 Task: Add Nature's Way Umcka Cough to the cart.
Action: Mouse moved to (290, 127)
Screenshot: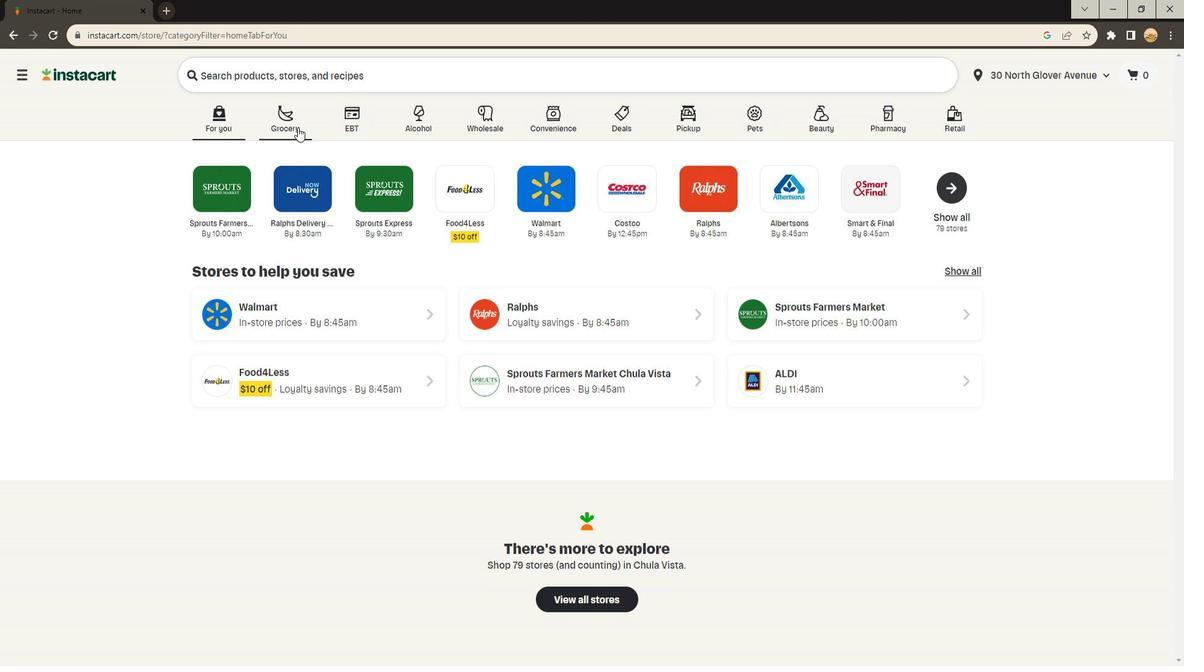 
Action: Mouse pressed left at (290, 127)
Screenshot: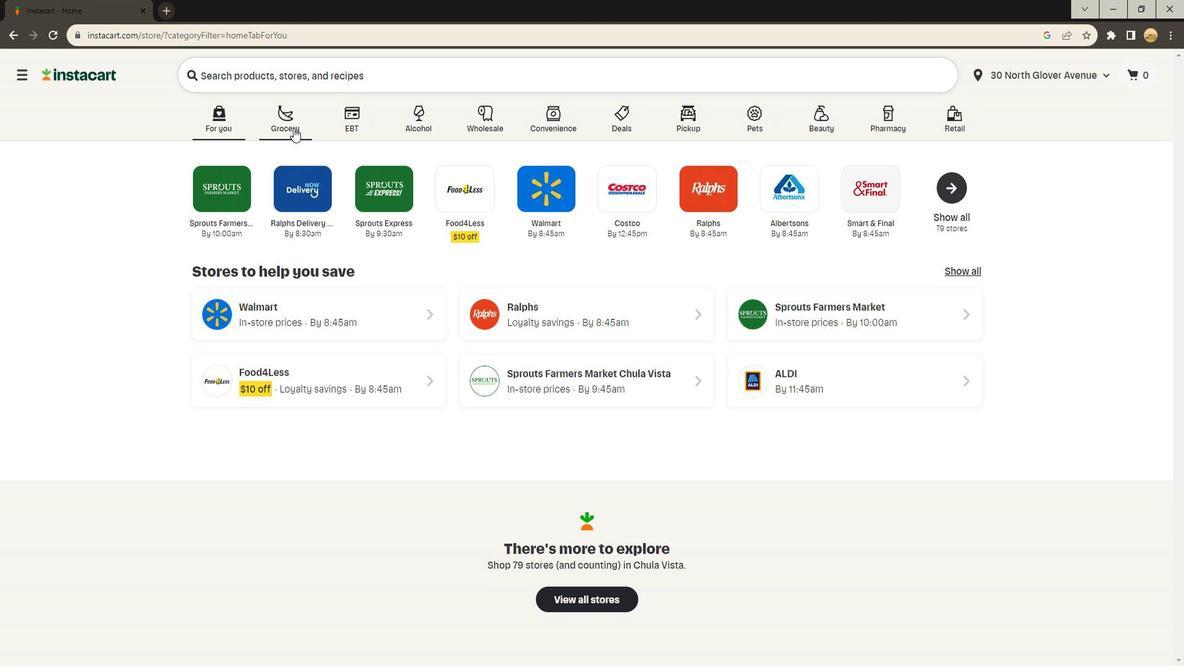 
Action: Mouse moved to (267, 348)
Screenshot: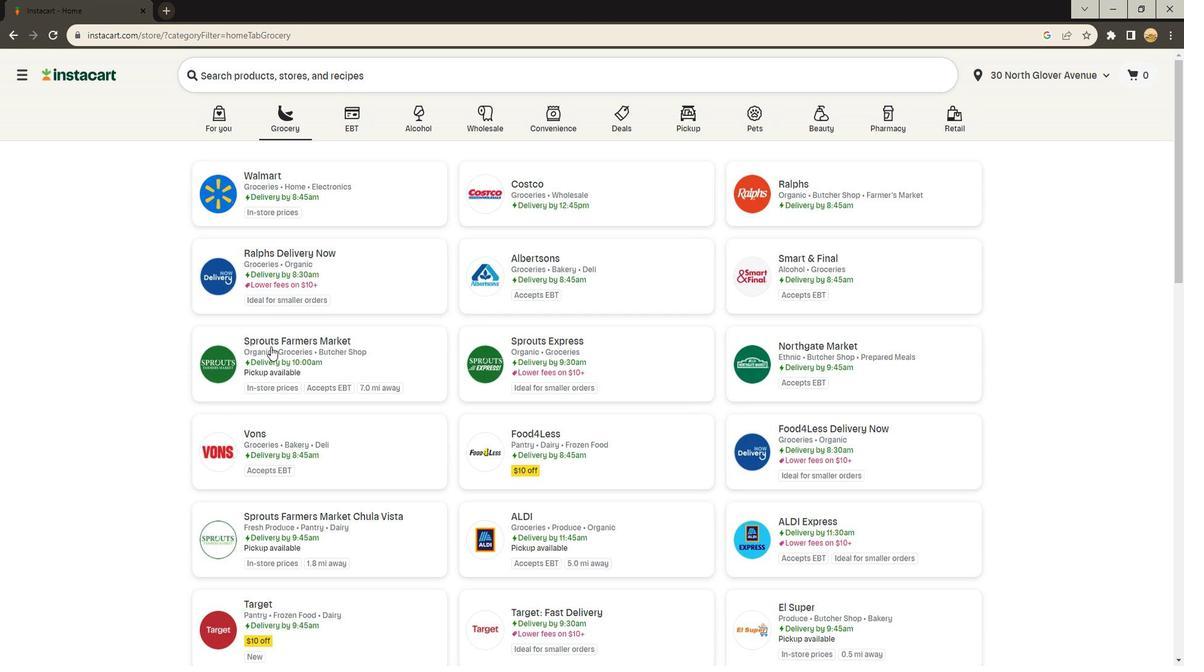 
Action: Mouse pressed left at (267, 348)
Screenshot: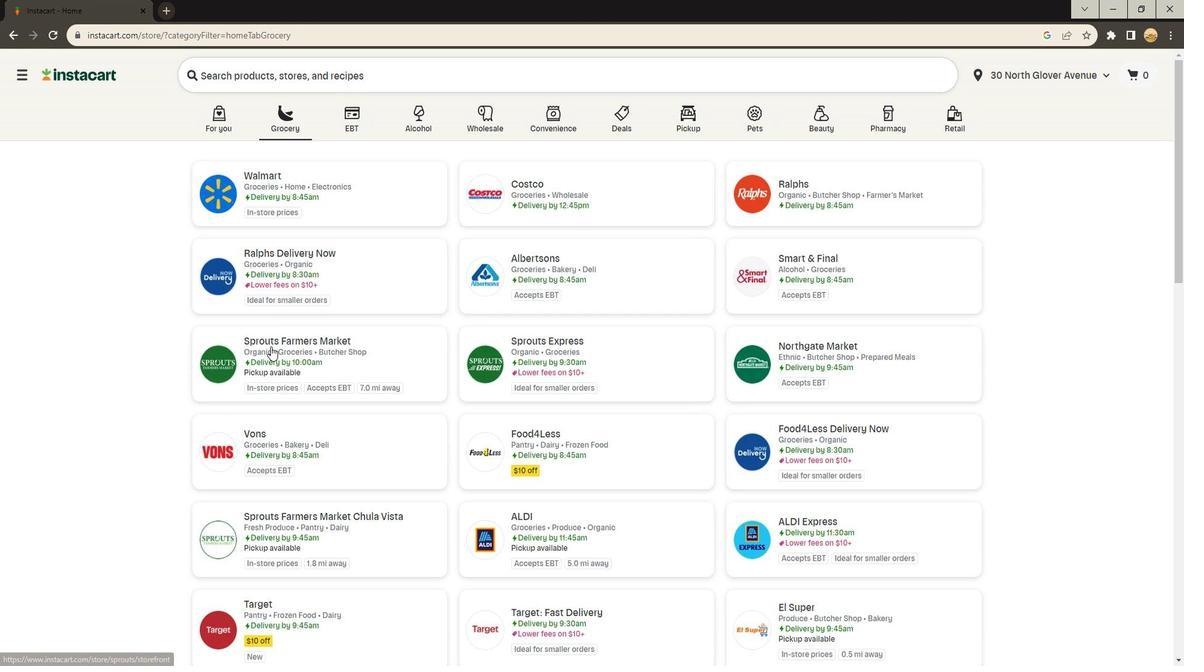 
Action: Mouse moved to (98, 367)
Screenshot: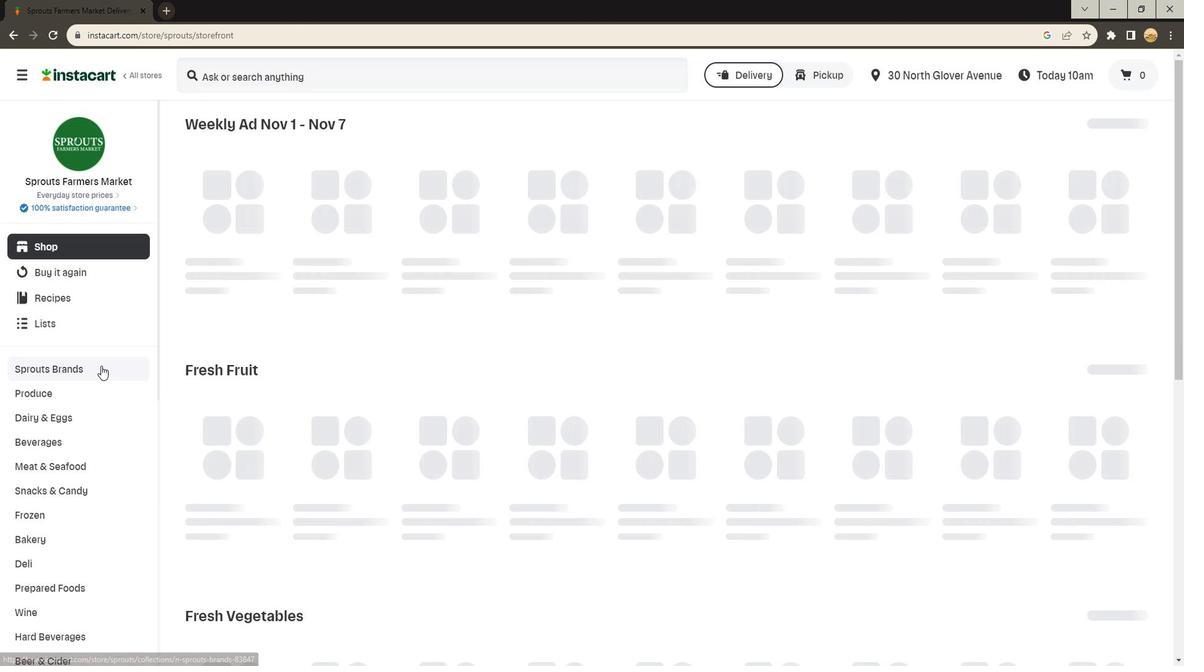 
Action: Mouse scrolled (98, 366) with delta (0, 0)
Screenshot: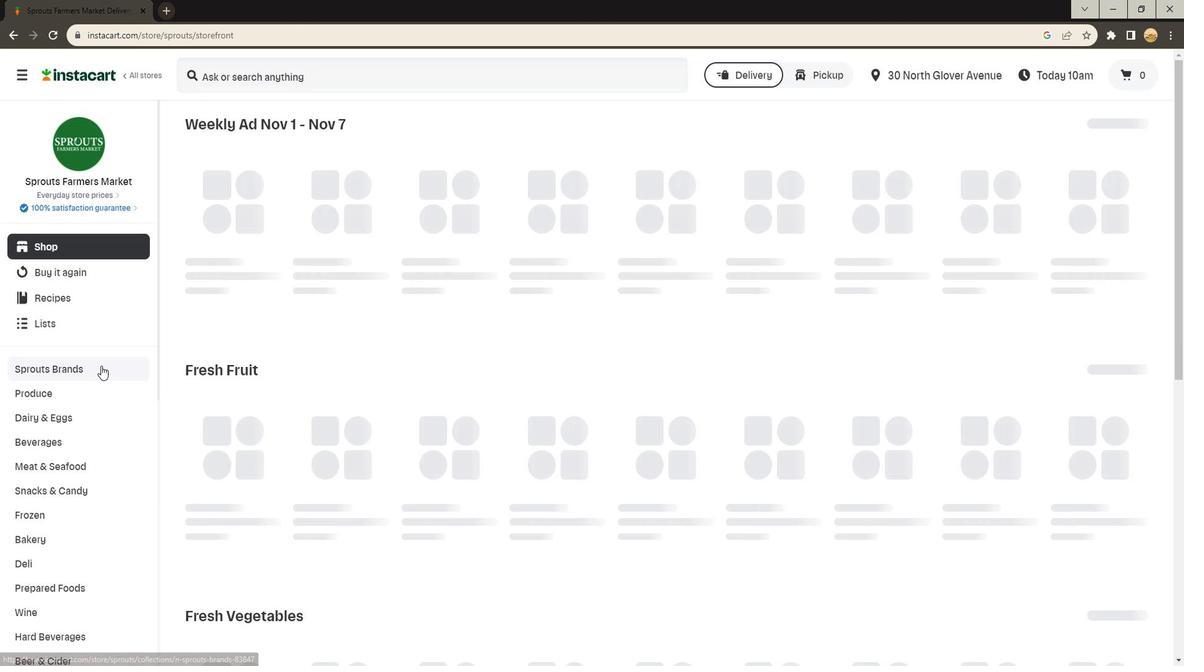 
Action: Mouse scrolled (98, 366) with delta (0, 0)
Screenshot: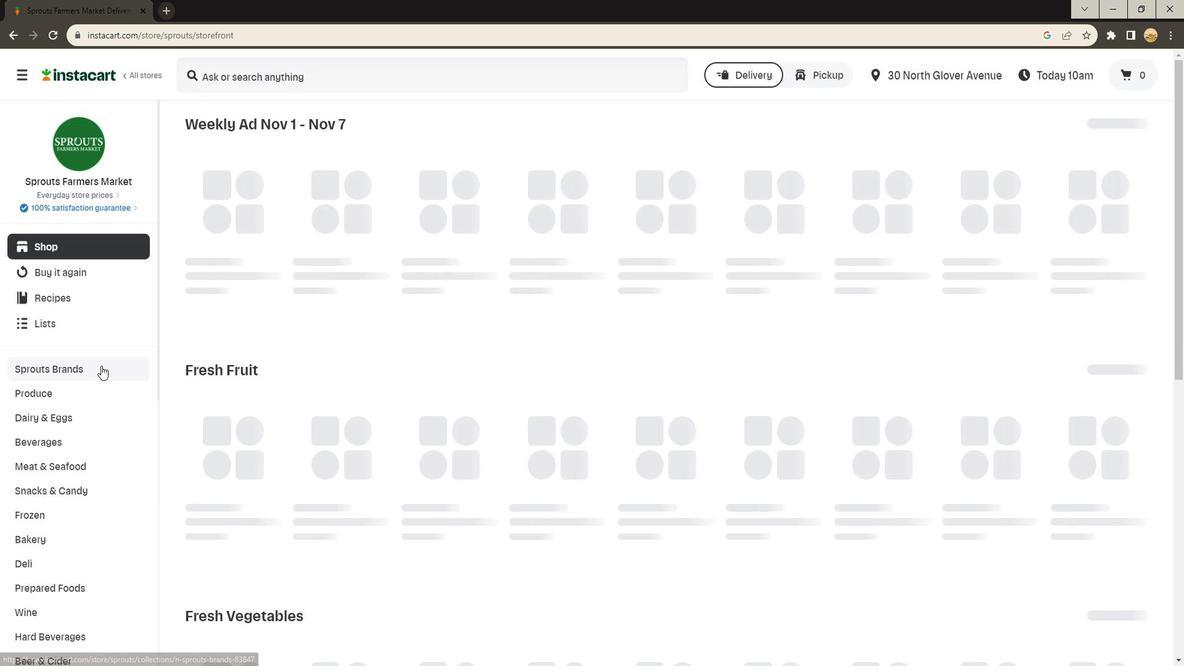 
Action: Mouse scrolled (98, 367) with delta (0, 0)
Screenshot: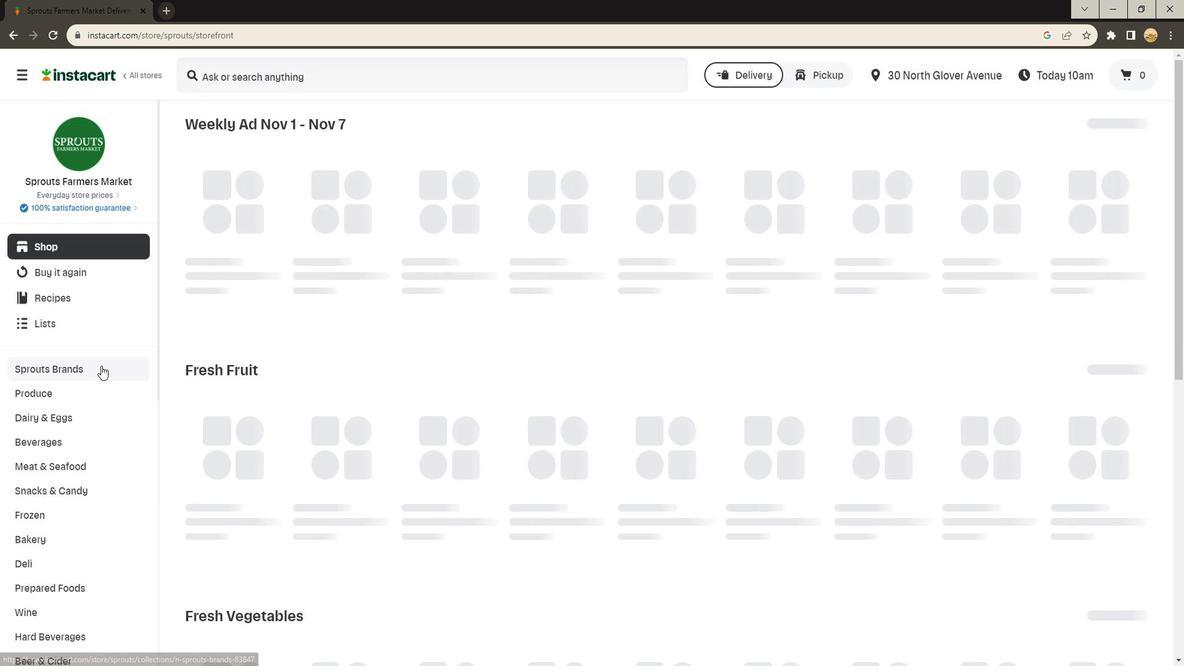 
Action: Mouse scrolled (98, 366) with delta (0, 0)
Screenshot: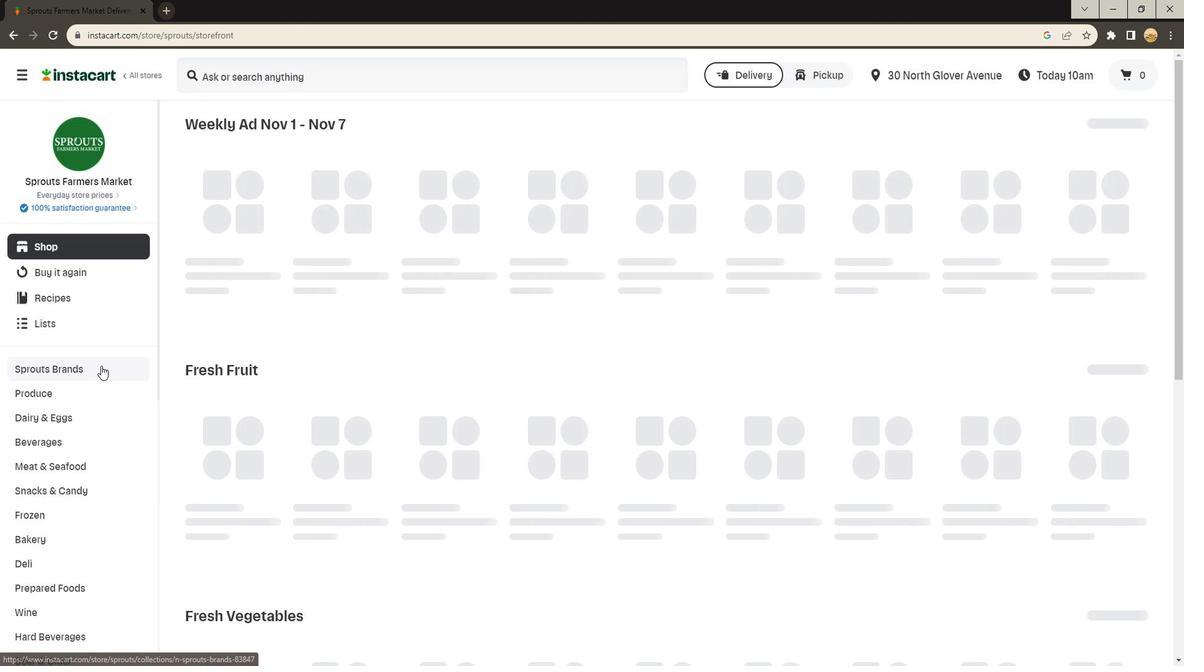 
Action: Mouse scrolled (98, 366) with delta (0, 0)
Screenshot: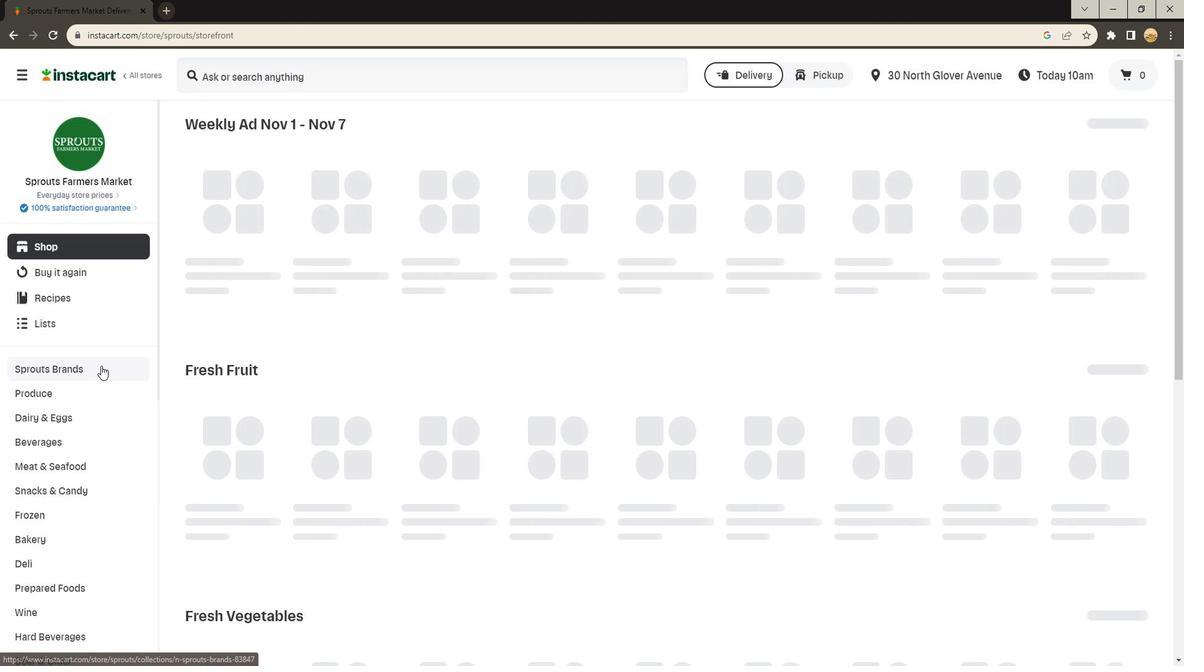 
Action: Mouse moved to (95, 365)
Screenshot: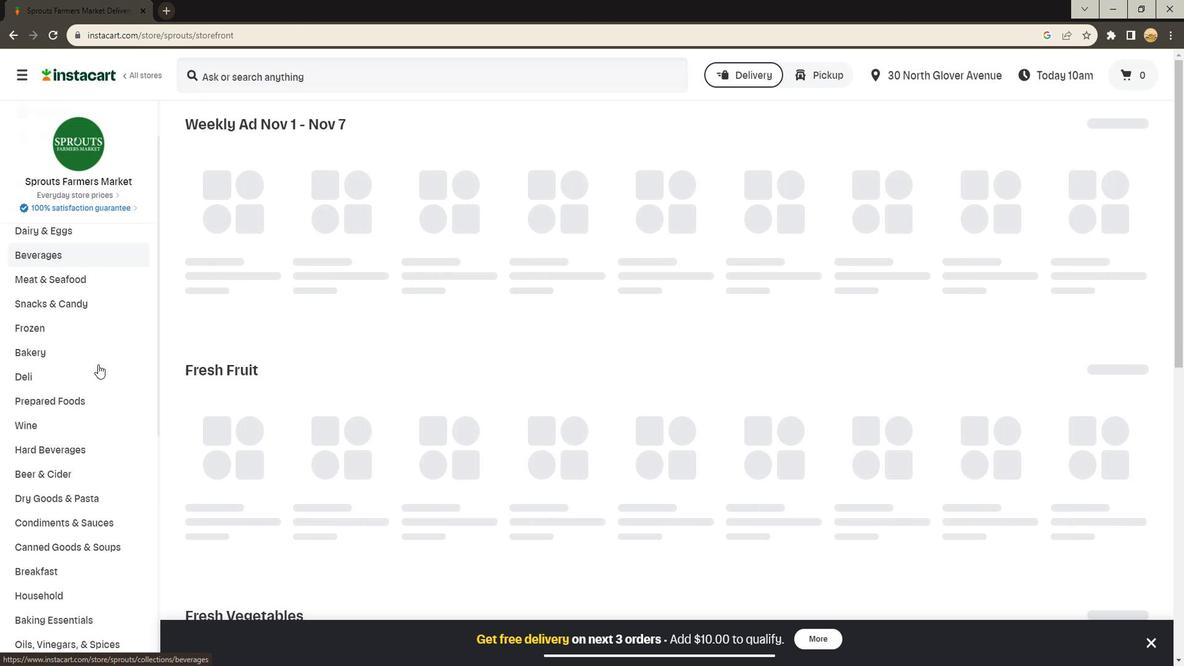 
Action: Mouse scrolled (95, 365) with delta (0, 0)
Screenshot: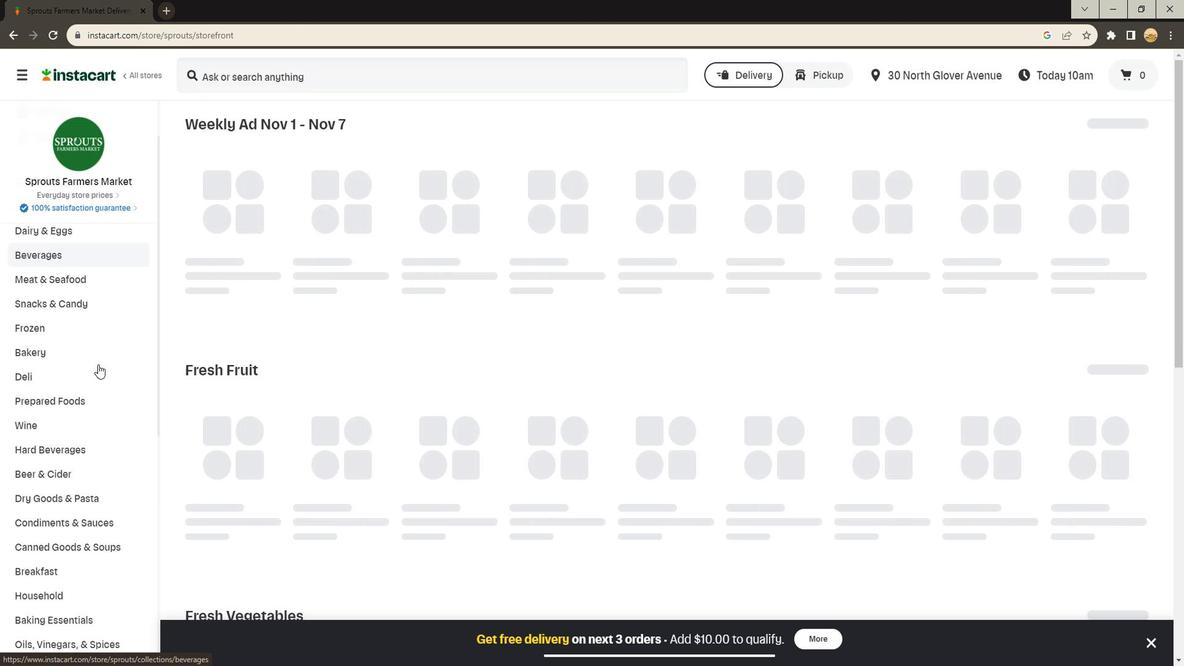 
Action: Mouse scrolled (95, 365) with delta (0, 0)
Screenshot: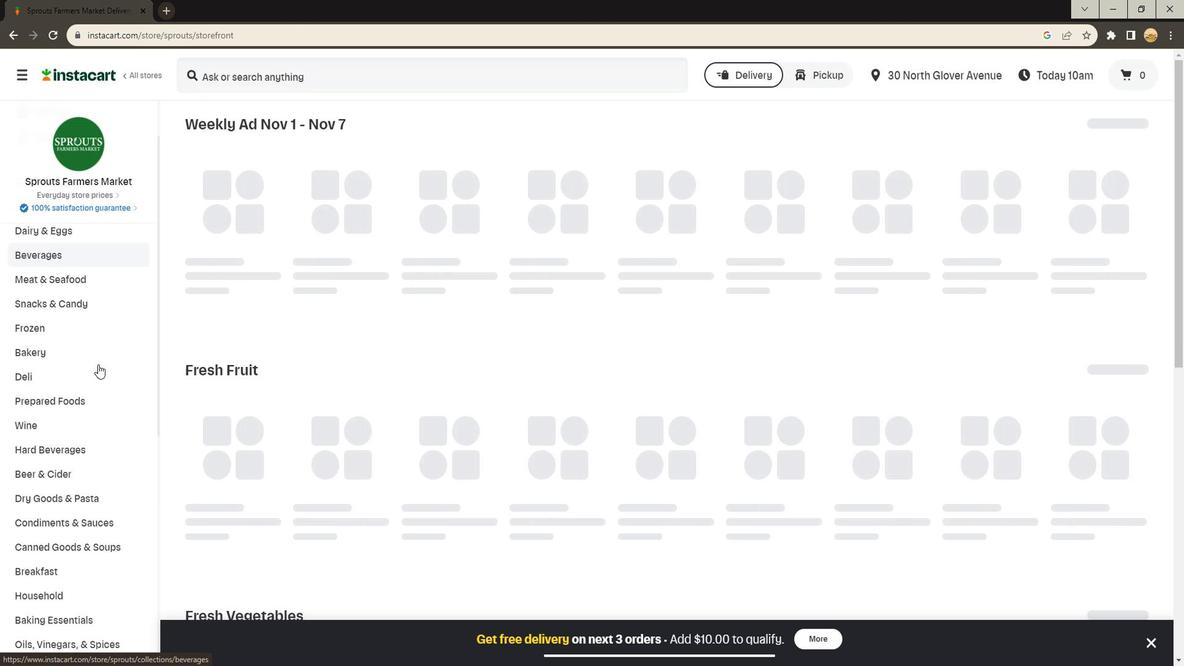 
Action: Mouse scrolled (95, 365) with delta (0, 0)
Screenshot: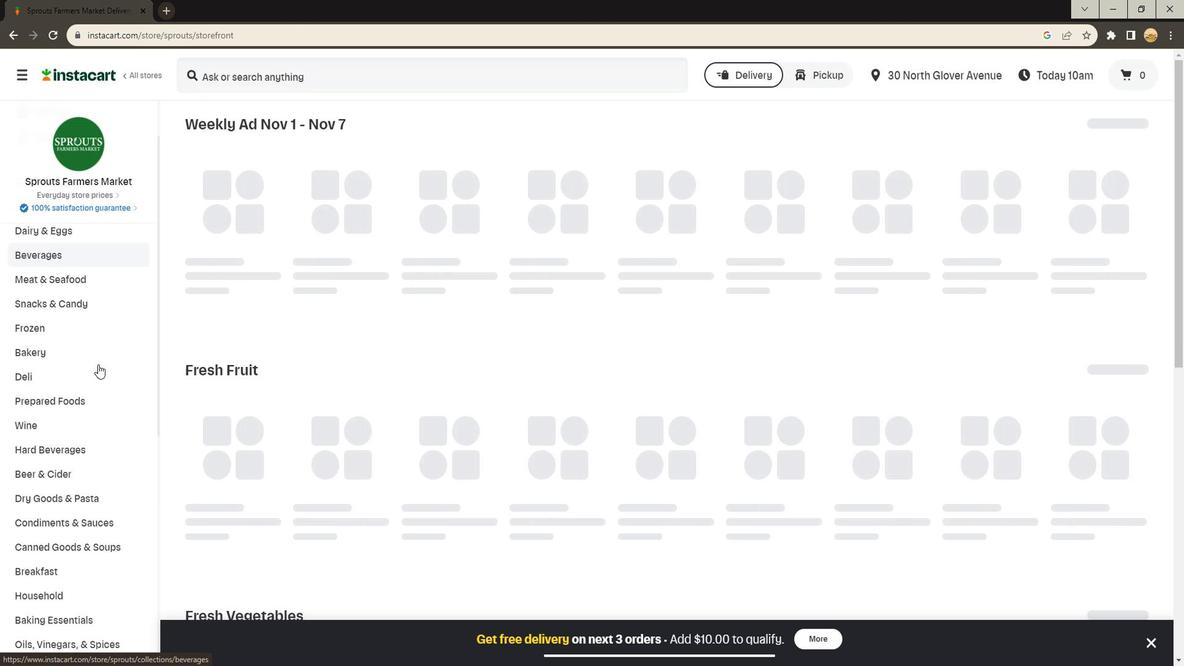 
Action: Mouse scrolled (95, 366) with delta (0, 0)
Screenshot: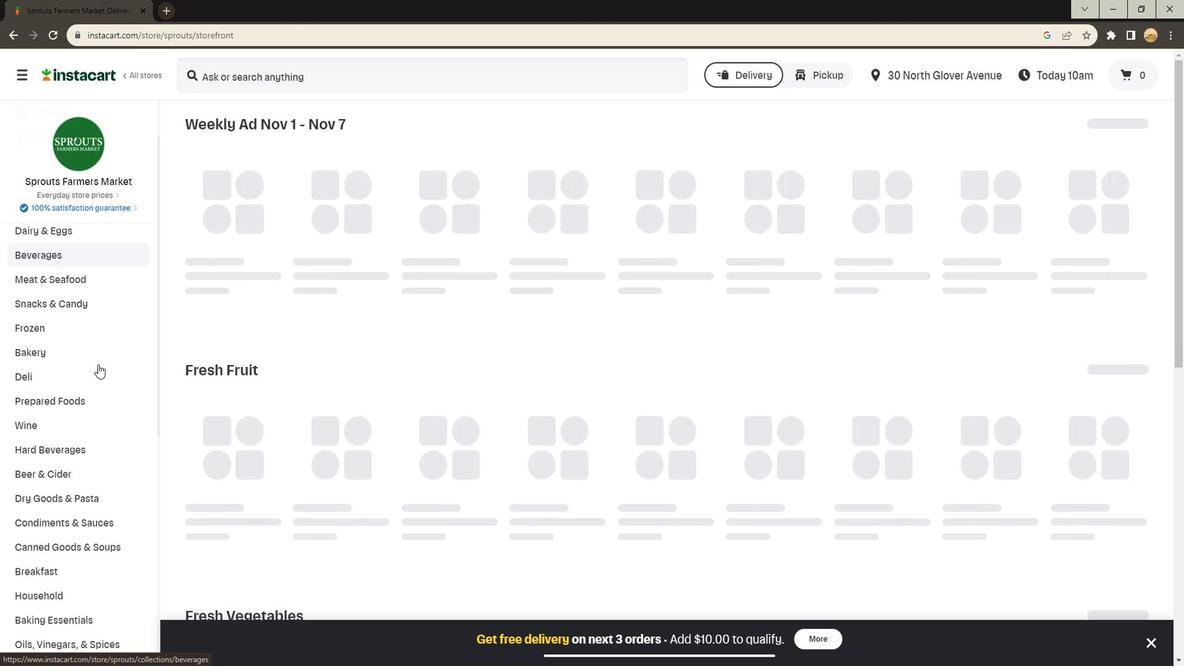 
Action: Mouse scrolled (95, 365) with delta (0, 0)
Screenshot: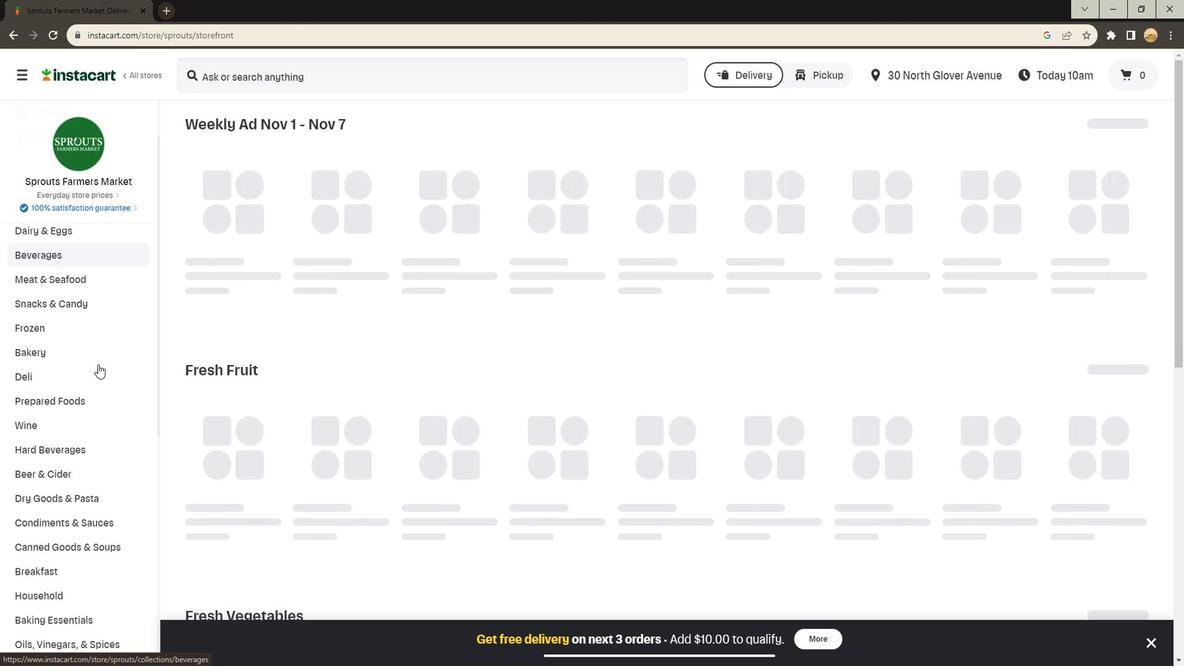 
Action: Mouse scrolled (95, 365) with delta (0, 0)
Screenshot: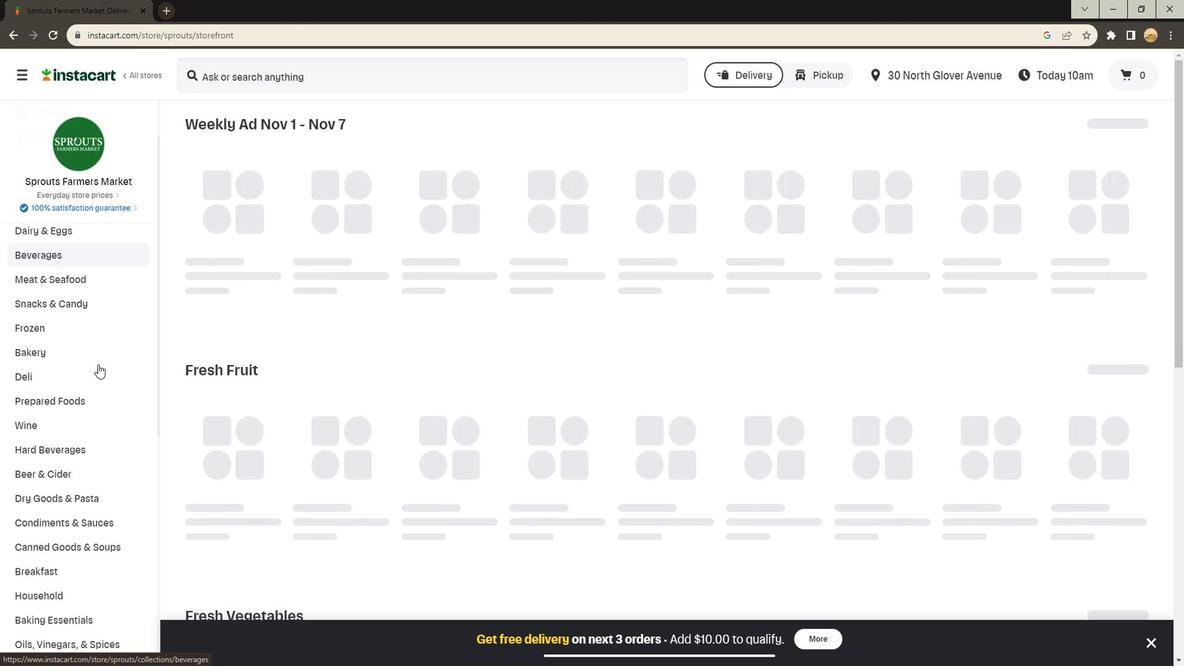 
Action: Mouse moved to (58, 409)
Screenshot: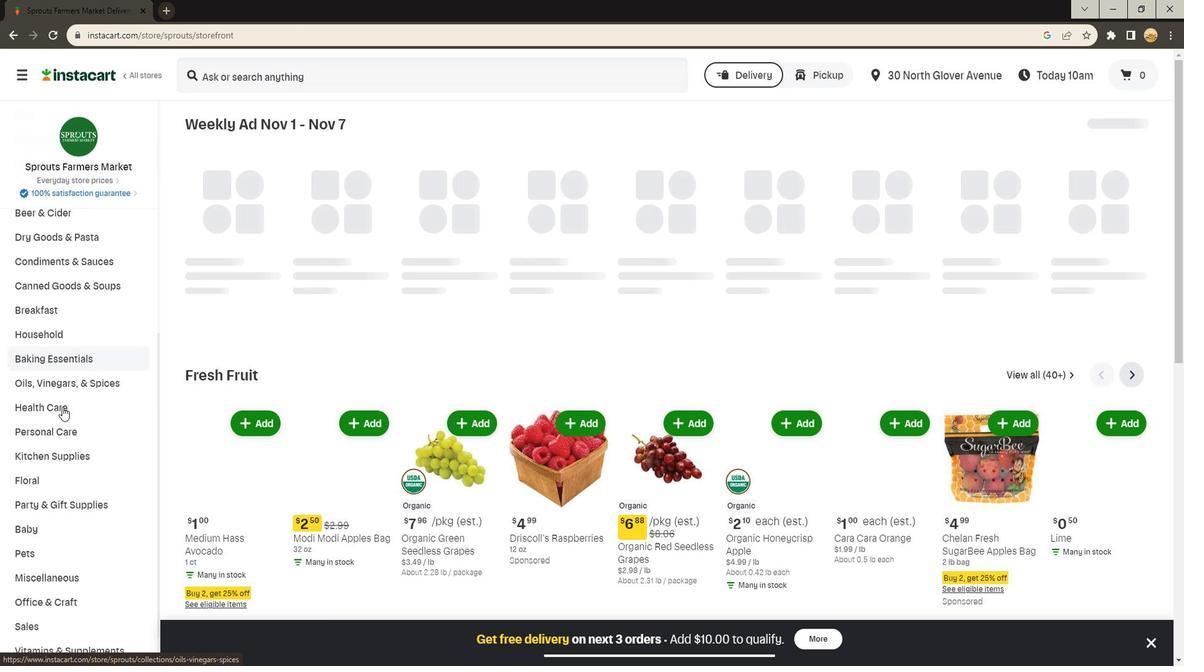 
Action: Mouse pressed left at (58, 409)
Screenshot: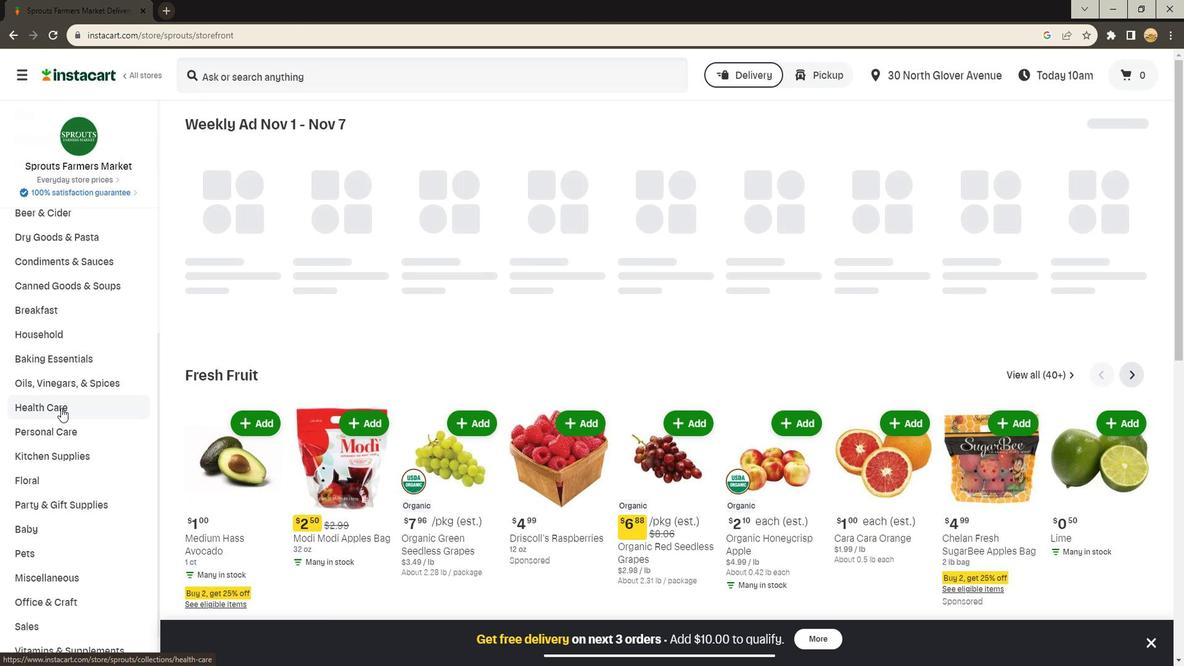 
Action: Mouse moved to (335, 159)
Screenshot: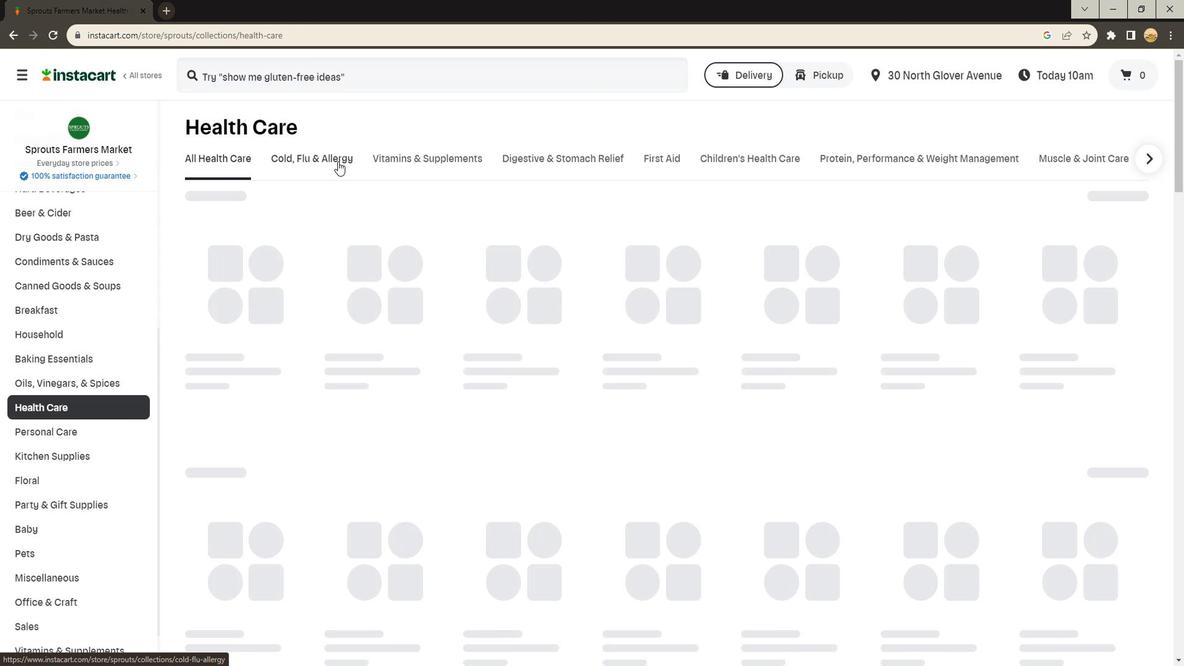 
Action: Mouse pressed left at (335, 159)
Screenshot: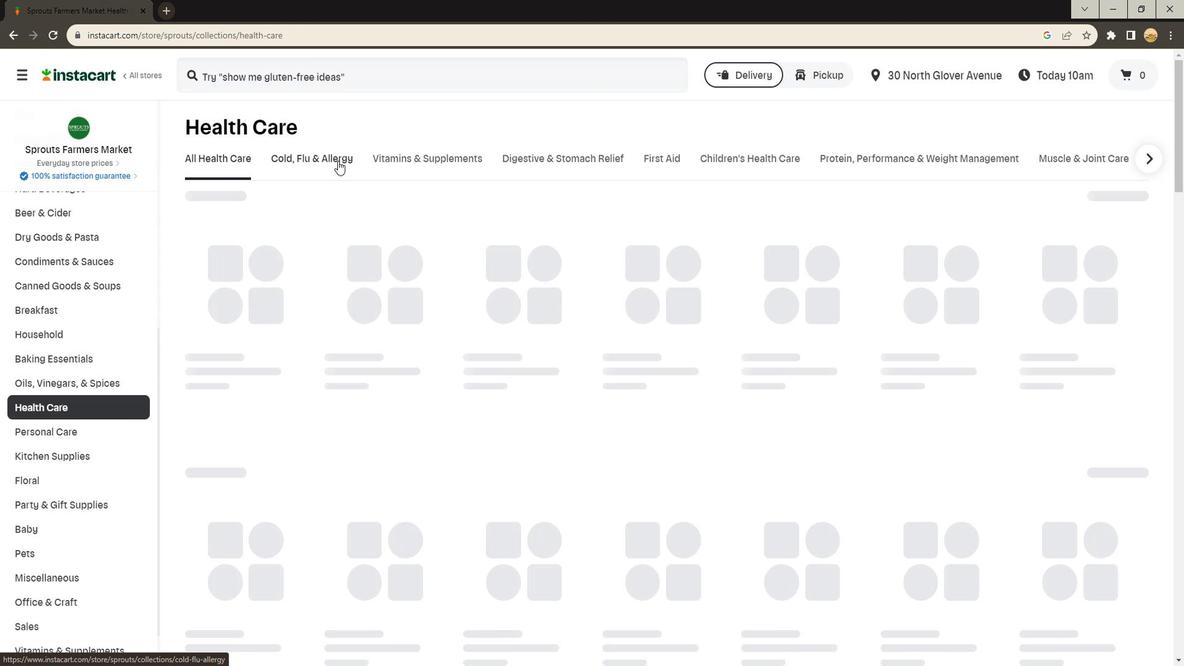
Action: Mouse moved to (699, 214)
Screenshot: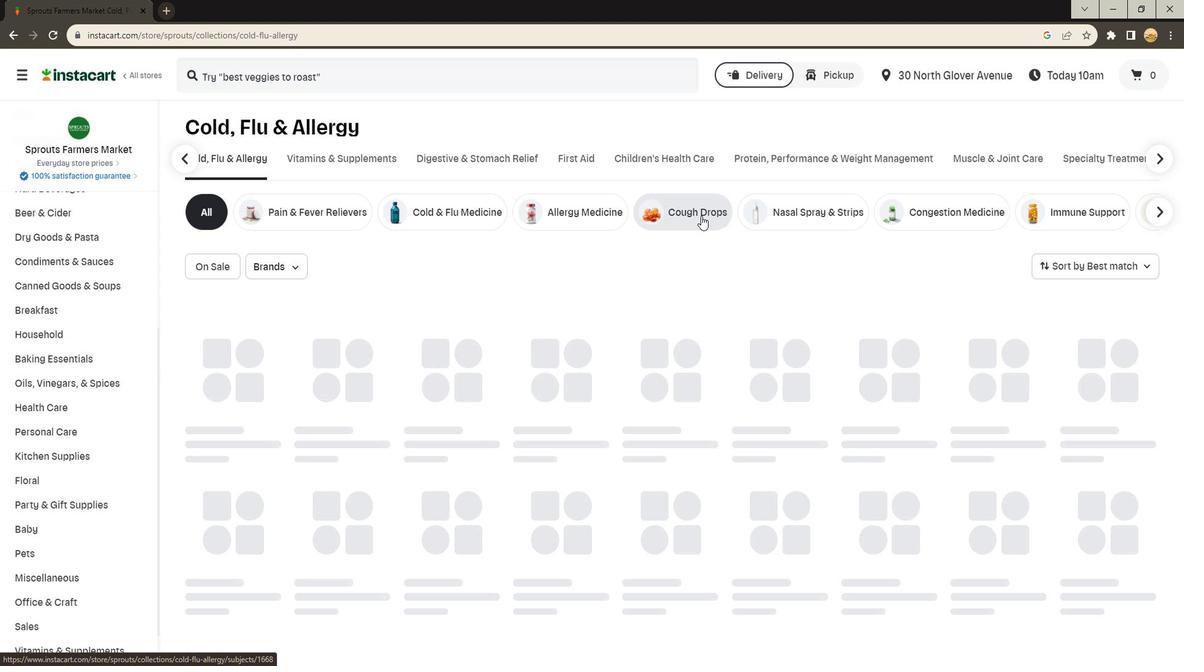 
Action: Mouse pressed left at (699, 214)
Screenshot: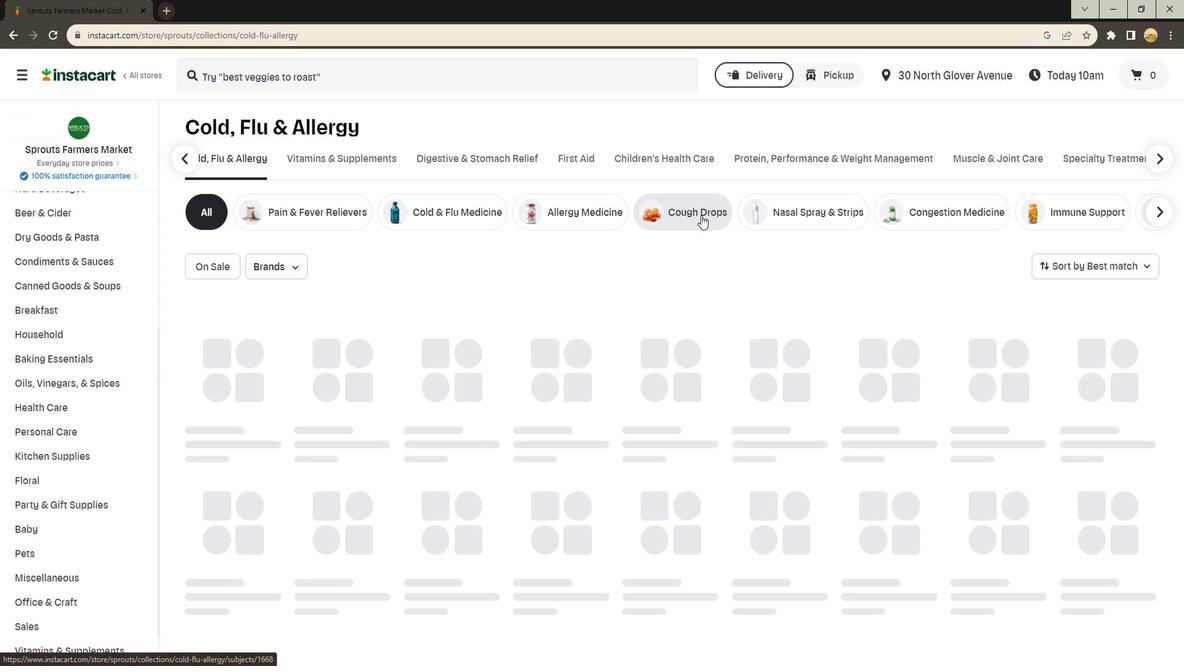 
Action: Mouse moved to (440, 70)
Screenshot: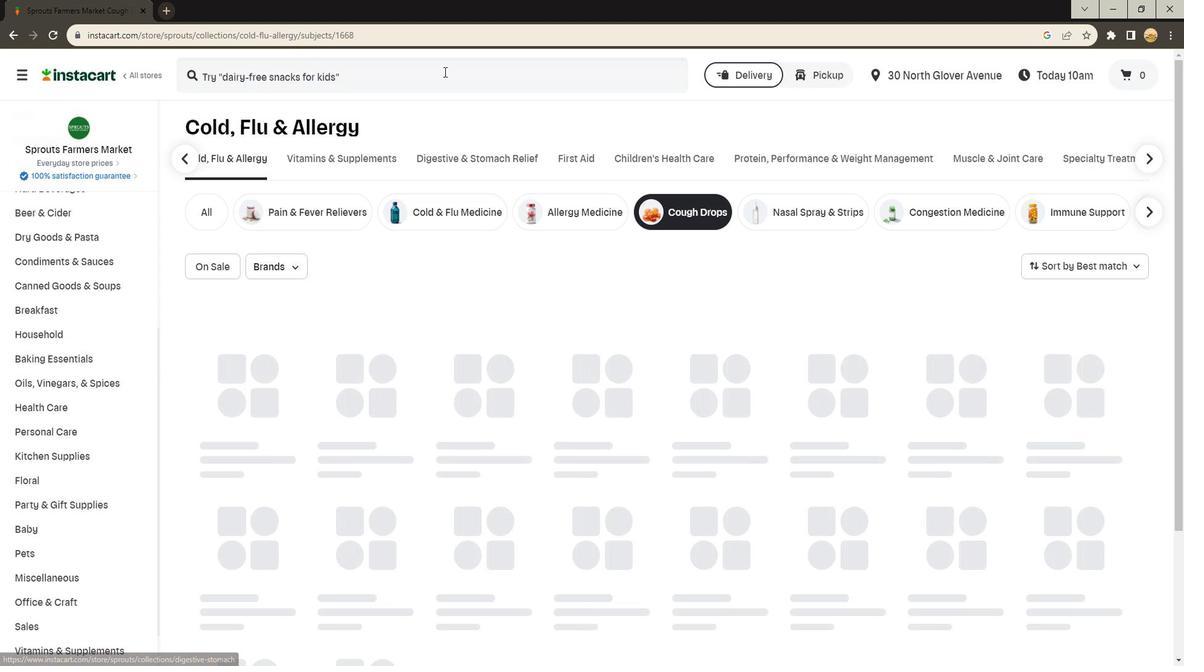 
Action: Mouse pressed left at (440, 70)
Screenshot: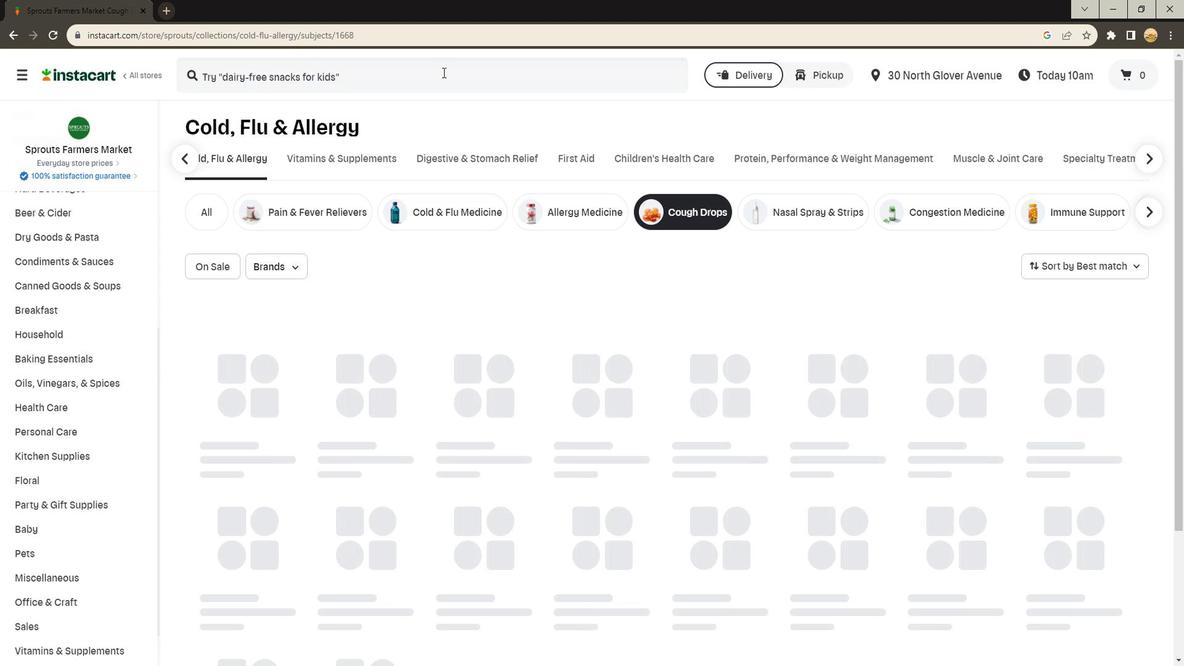 
Action: Key pressed <Key.shift><Key.shift><Key.shift><Key.shift><Key.shift><Key.shift><Key.shift><Key.shift><Key.shift>Nature's<Key.space><Key.shift>Way<Key.space><Key.shift><Key.shift><Key.shift><Key.shift><Key.shift><Key.shift><Key.shift>Umcka<Key.space><Key.shift>Cough<Key.space><Key.enter>
Screenshot: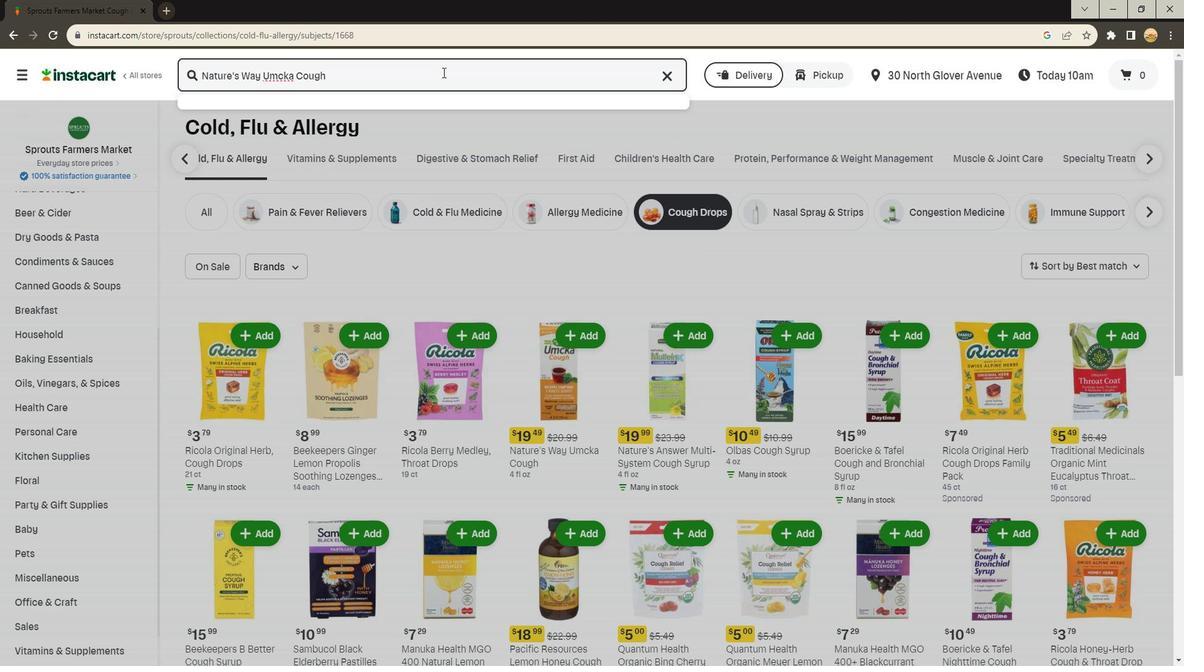 
Action: Mouse moved to (912, 206)
Screenshot: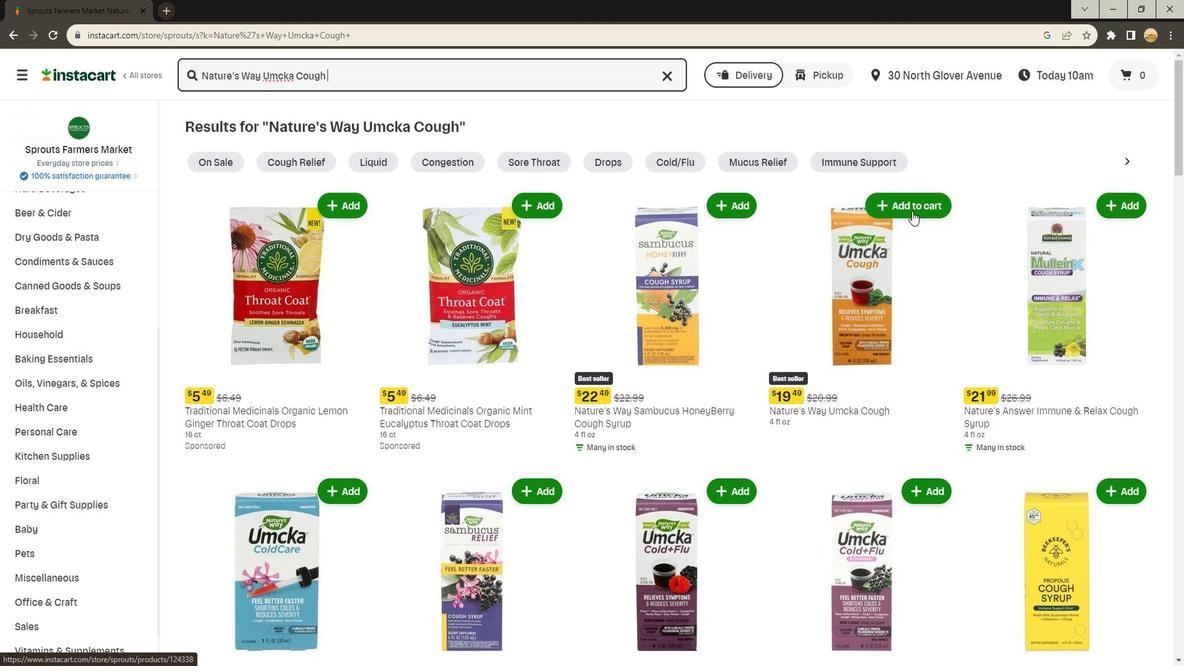 
Action: Mouse pressed left at (912, 206)
Screenshot: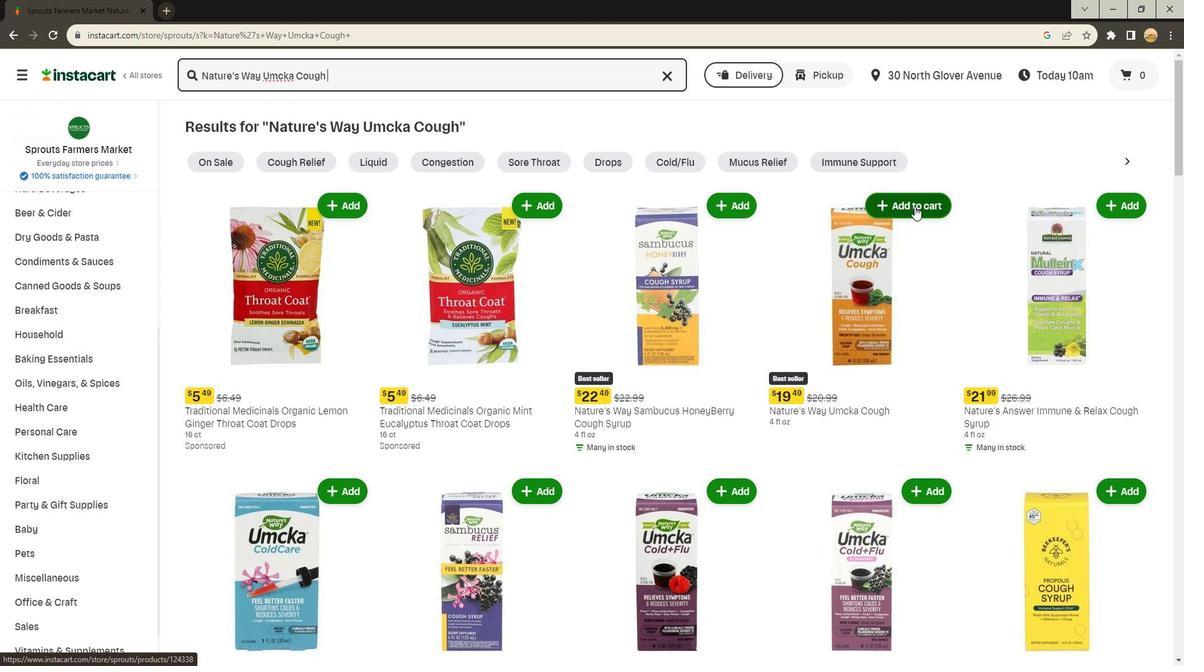 
Action: Mouse moved to (914, 314)
Screenshot: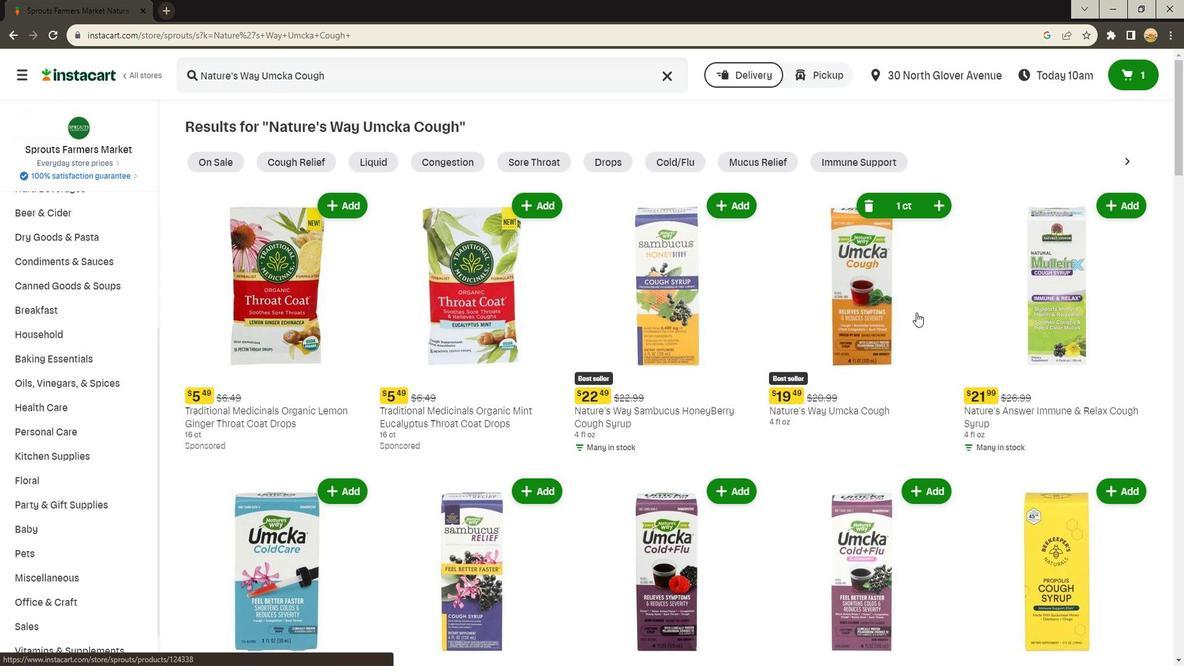 
